 Task: Change curved connector line weight to 1PX.
Action: Mouse moved to (605, 333)
Screenshot: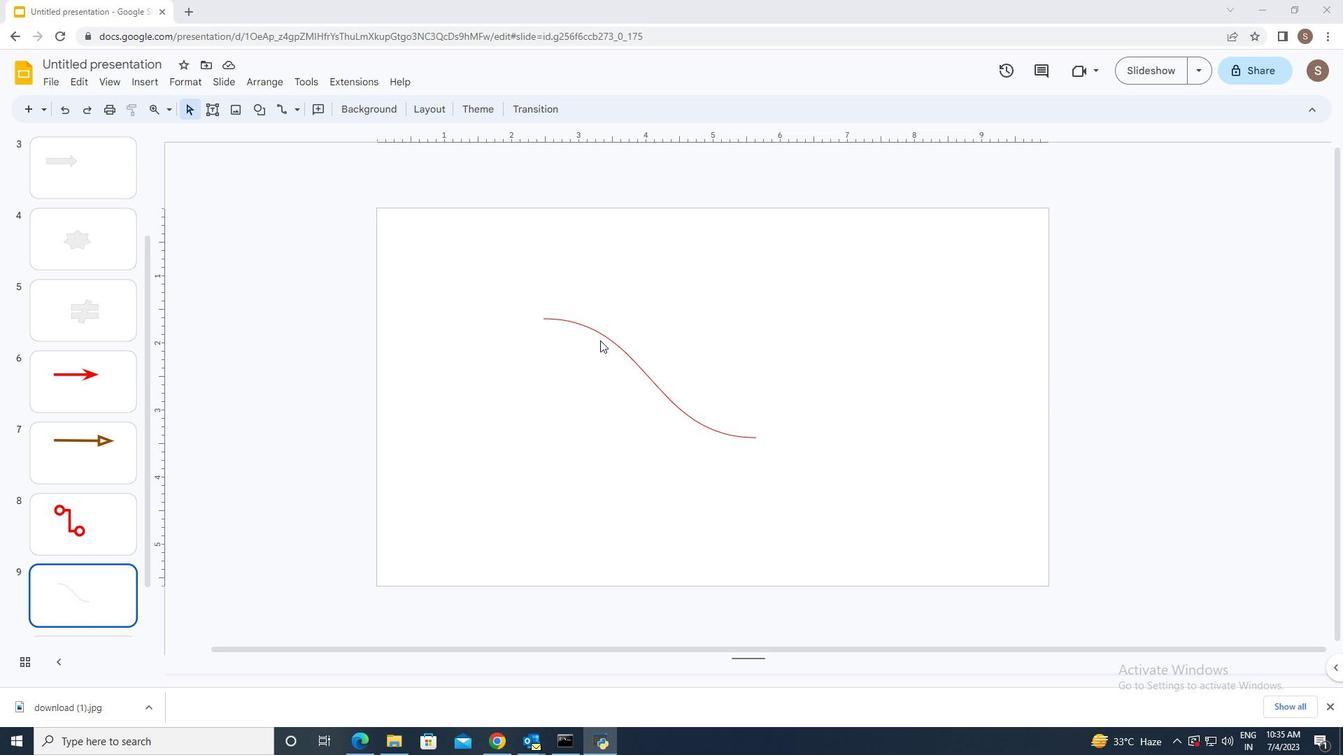 
Action: Mouse pressed left at (605, 333)
Screenshot: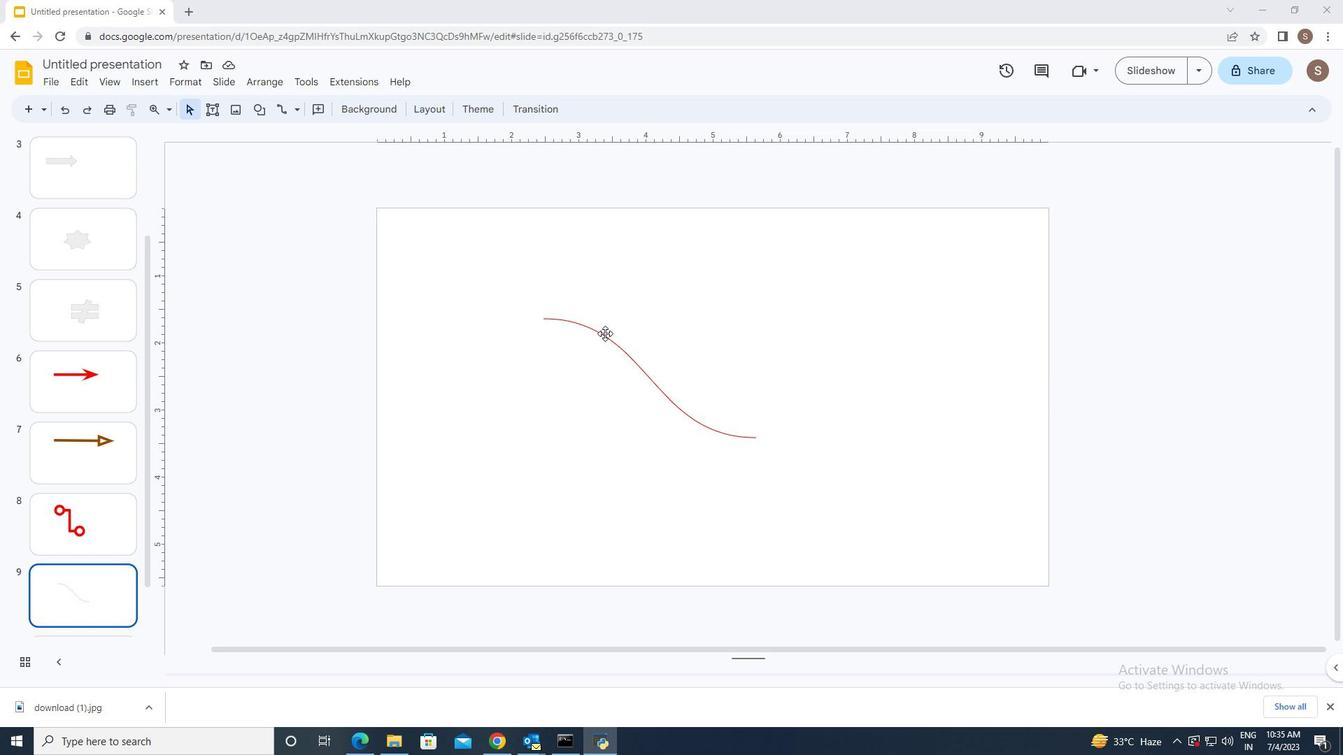 
Action: Mouse moved to (342, 114)
Screenshot: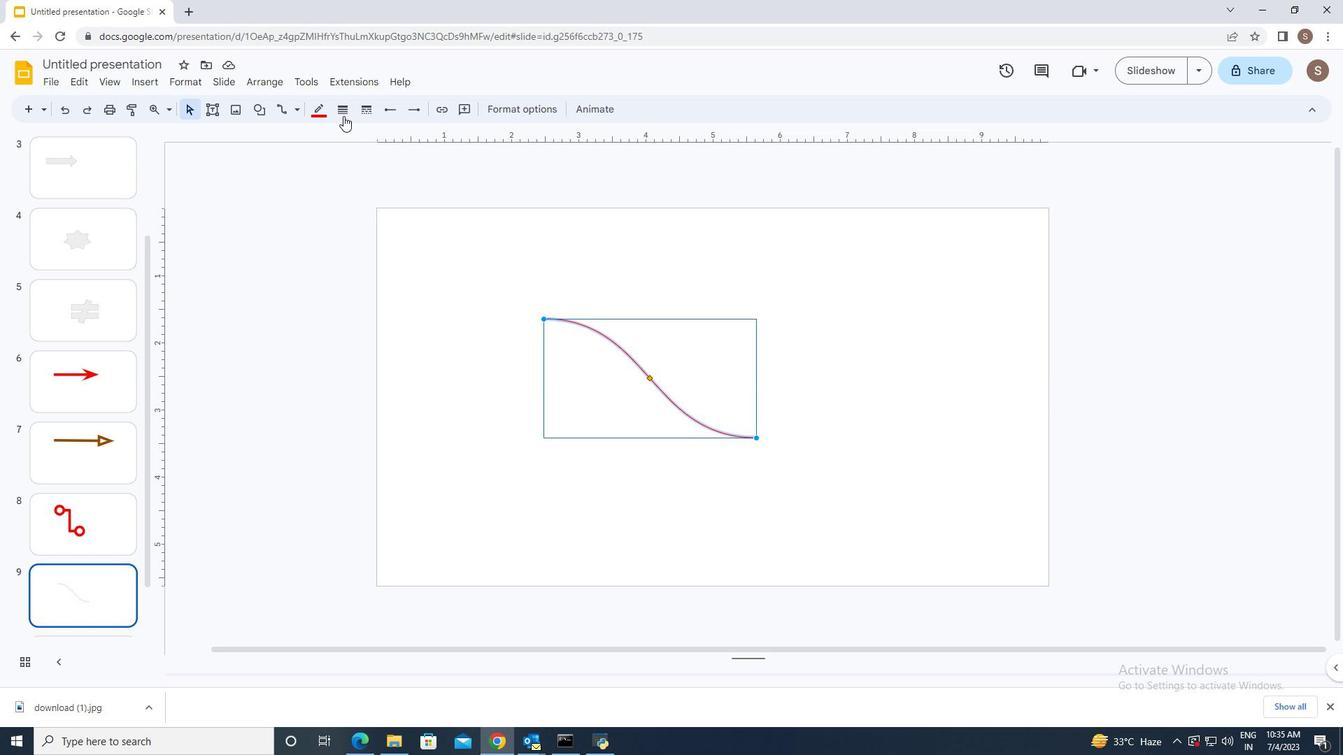 
Action: Mouse pressed left at (342, 114)
Screenshot: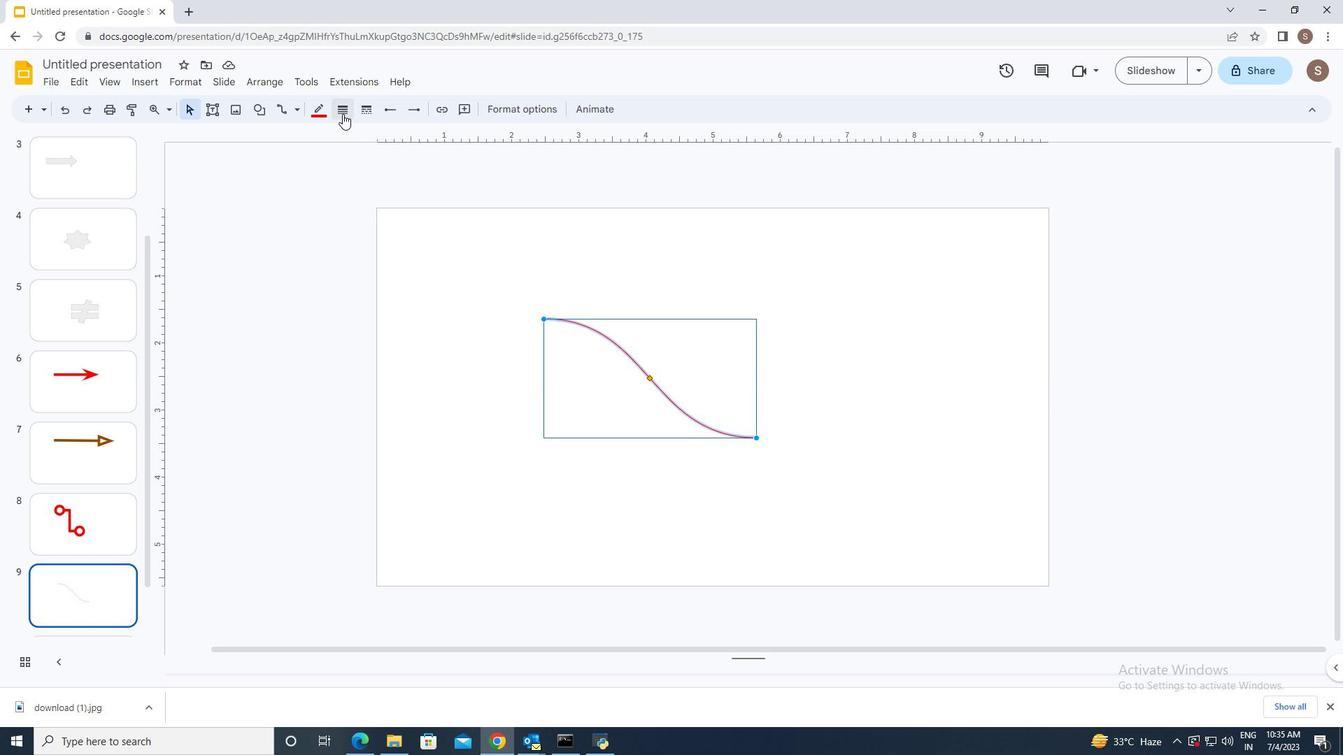 
Action: Mouse moved to (372, 139)
Screenshot: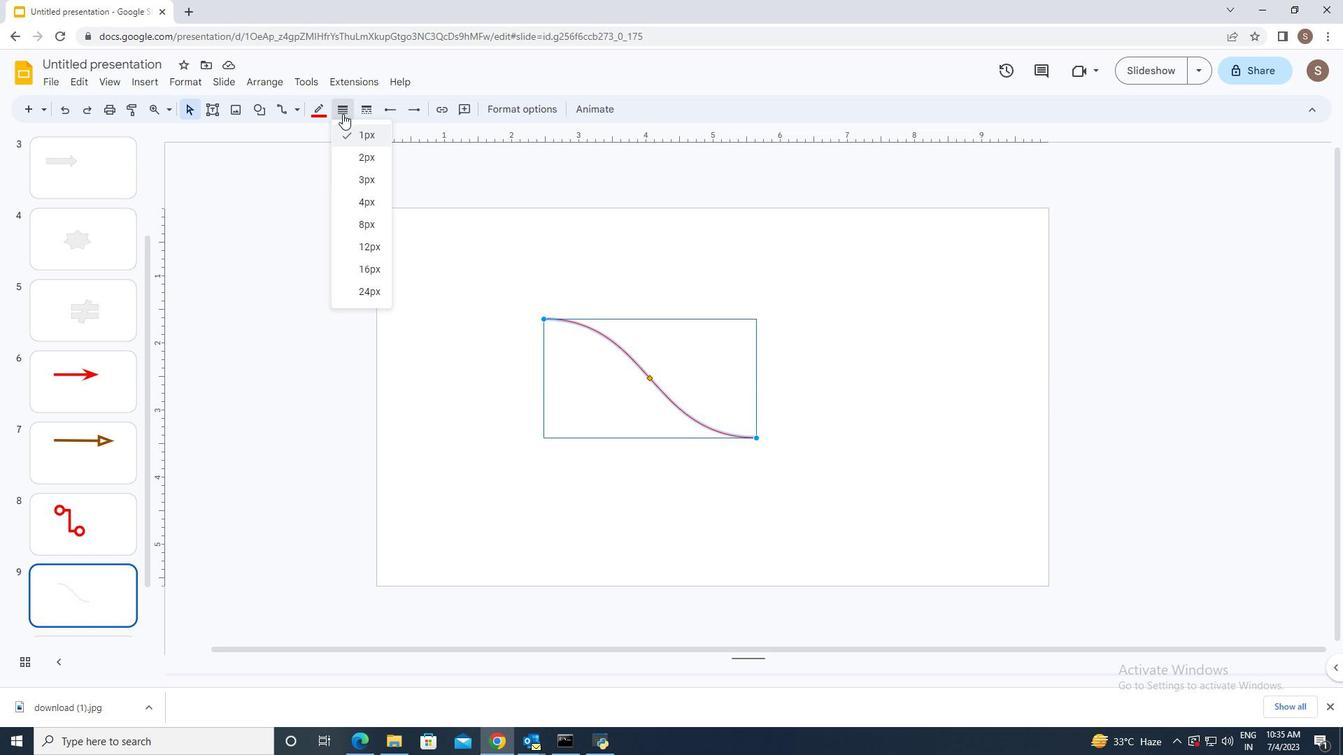 
Action: Mouse pressed left at (372, 139)
Screenshot: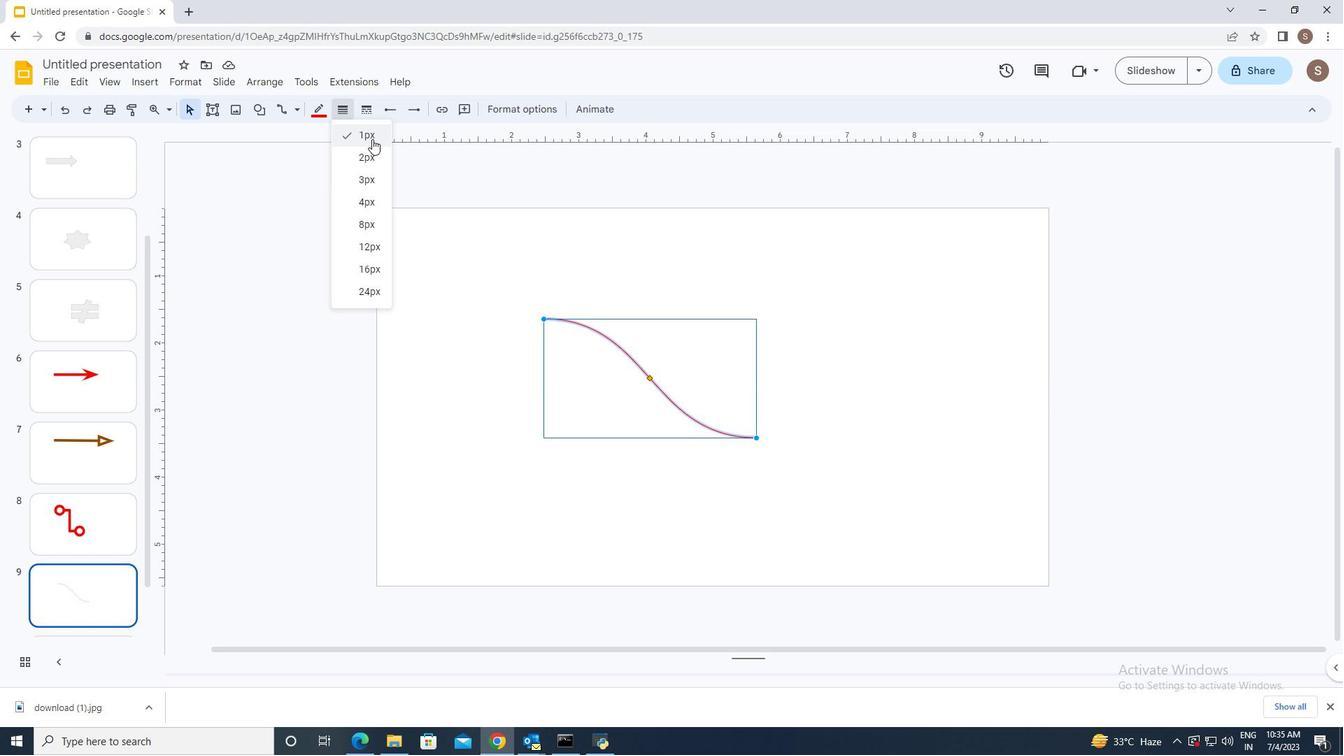 
Action: Mouse moved to (430, 272)
Screenshot: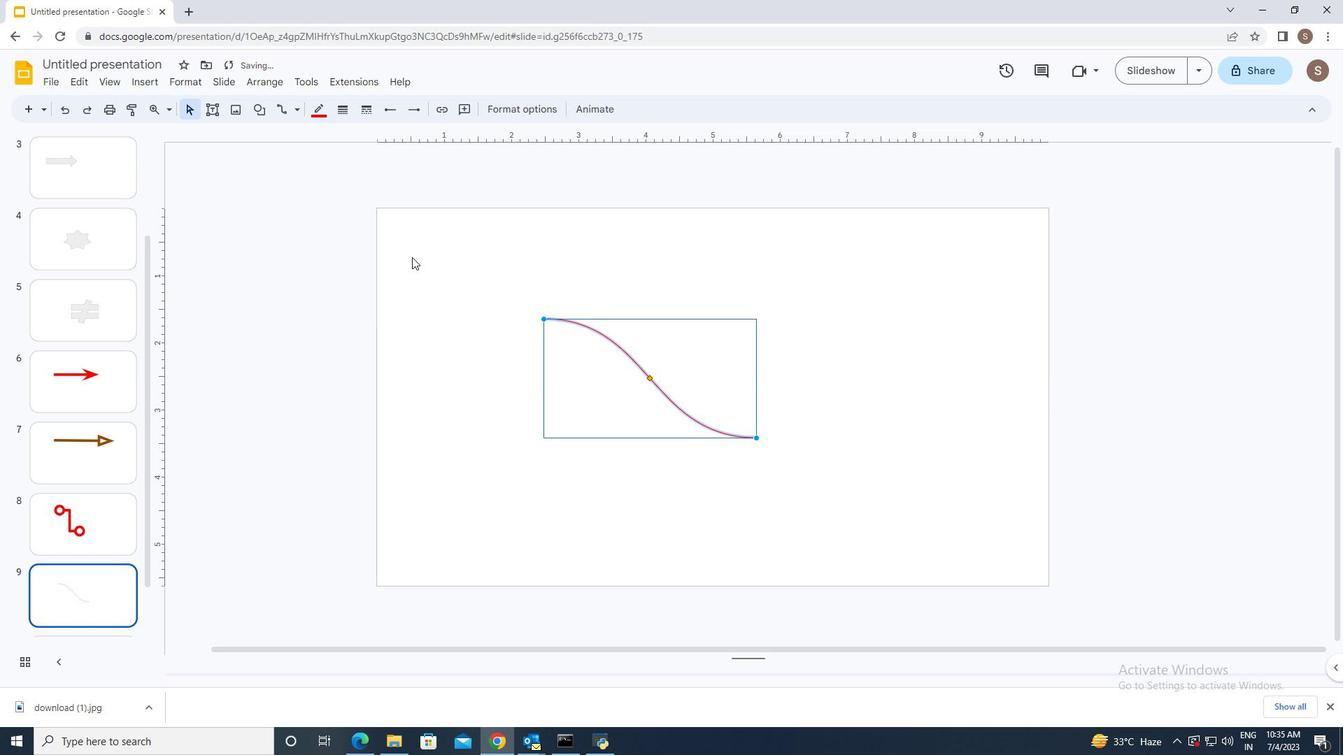 
Action: Mouse pressed left at (430, 272)
Screenshot: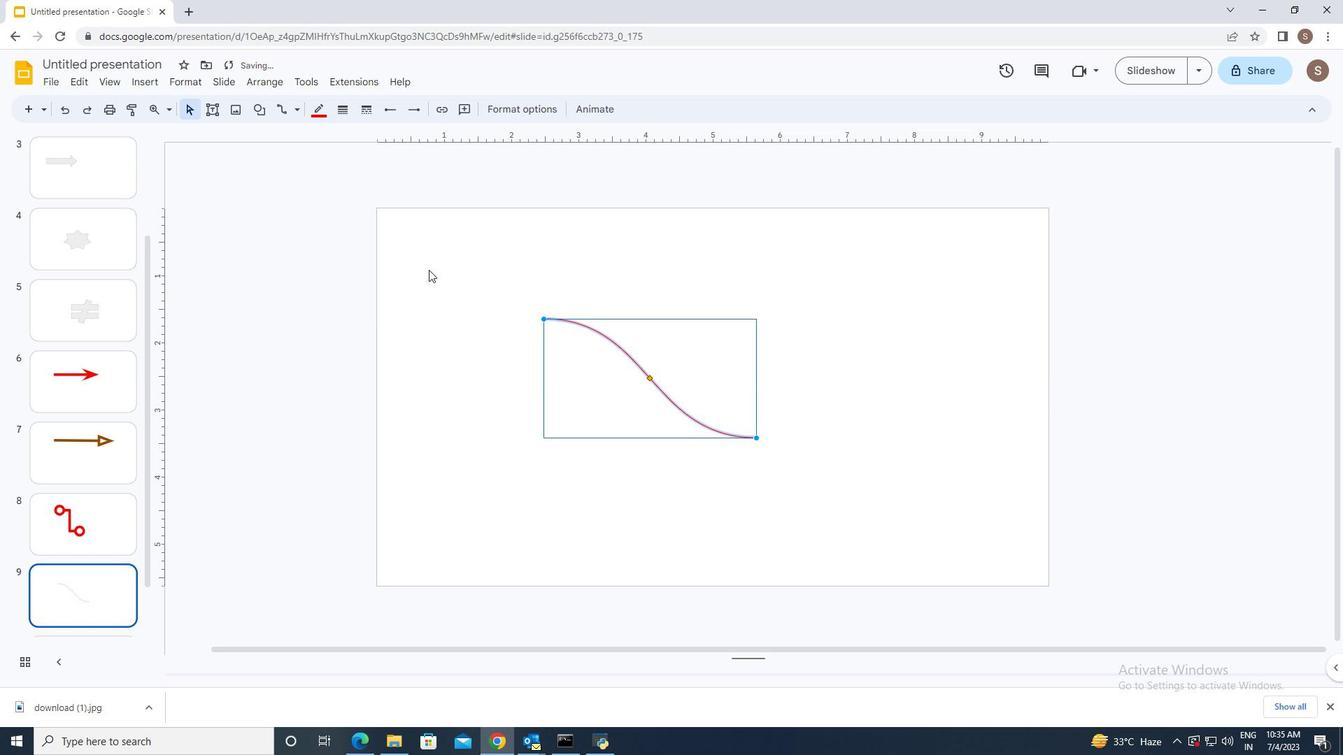 
